 Task: select a rule when softage.1@softage.net is removed from a card by me.
Action: Mouse moved to (1087, 85)
Screenshot: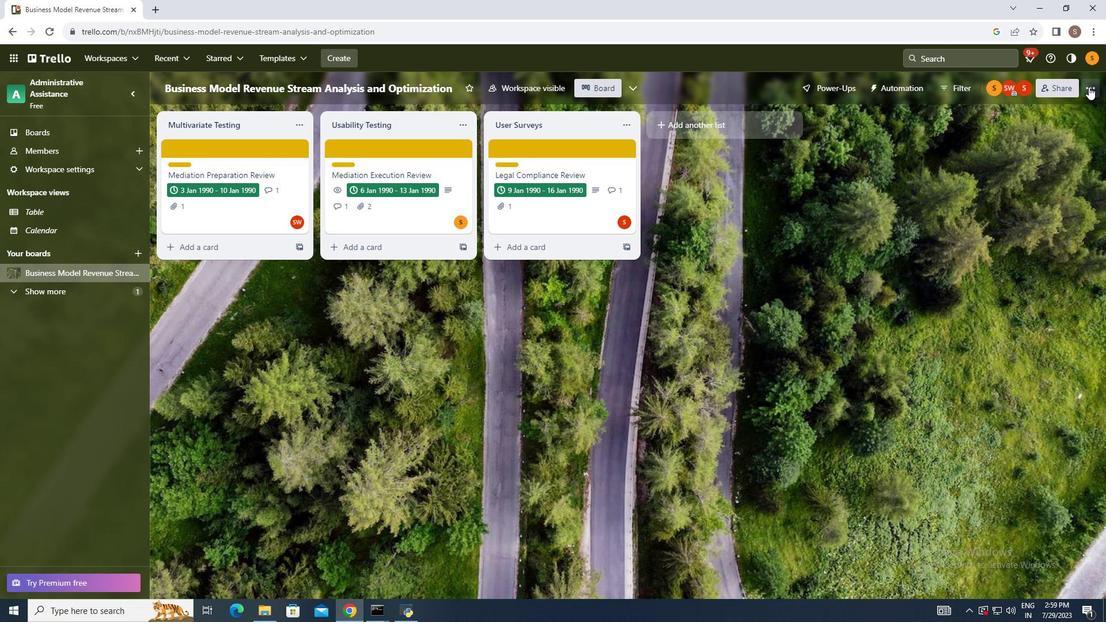 
Action: Mouse pressed left at (1087, 85)
Screenshot: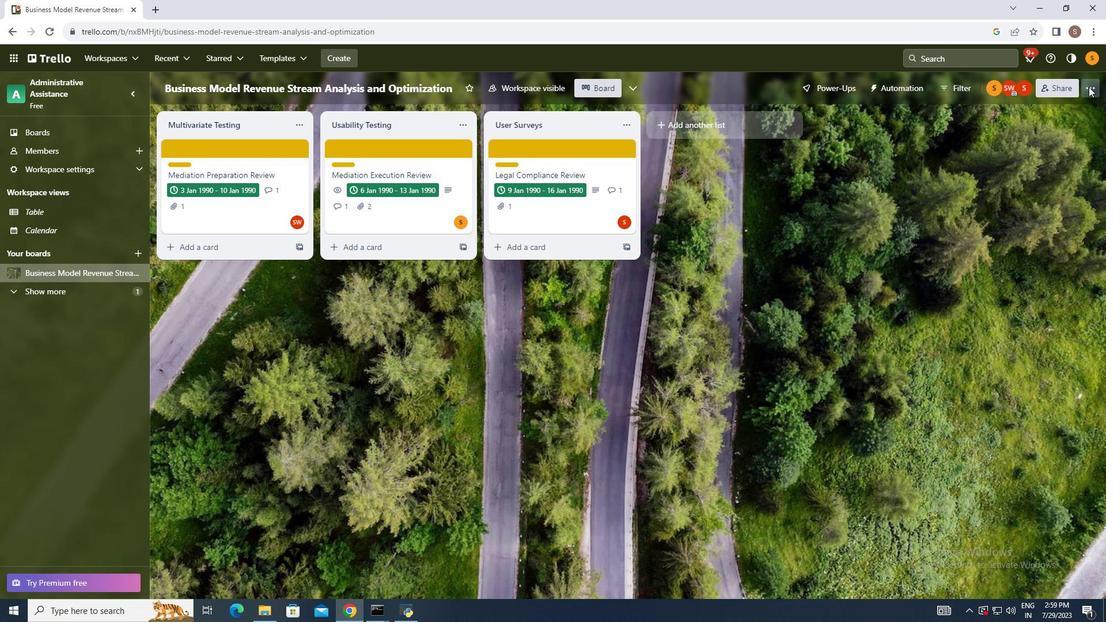 
Action: Mouse moved to (993, 247)
Screenshot: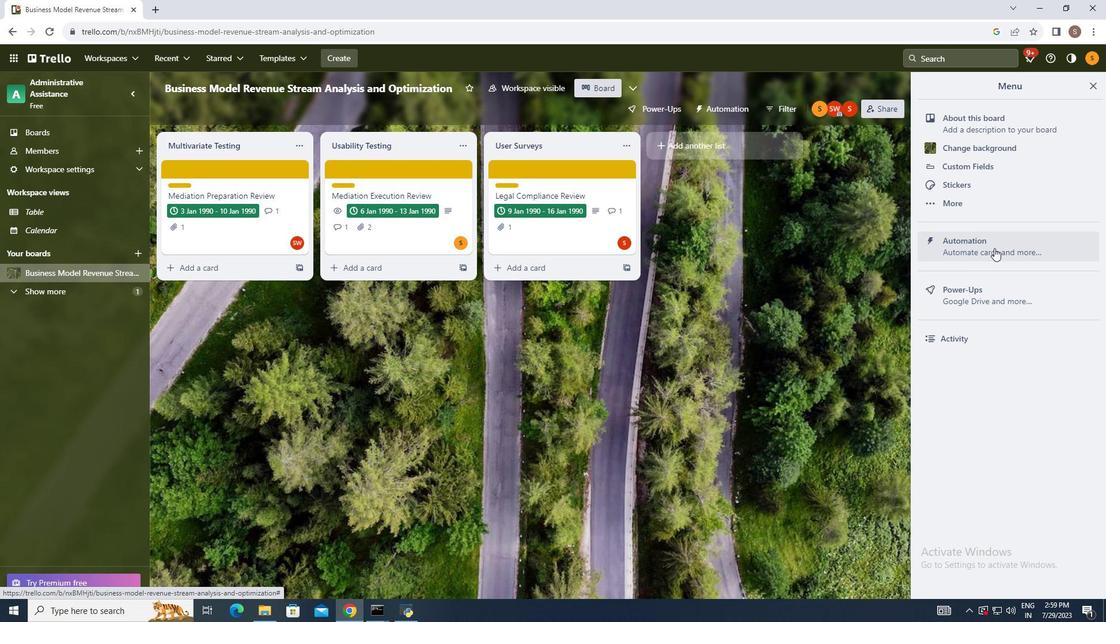 
Action: Mouse pressed left at (993, 247)
Screenshot: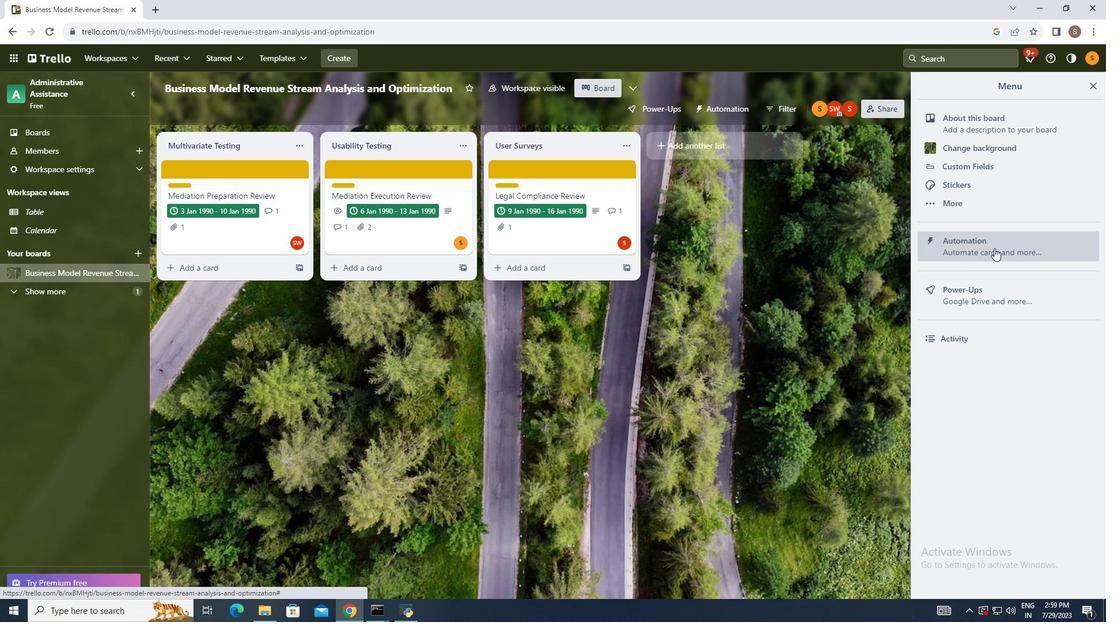 
Action: Mouse moved to (224, 208)
Screenshot: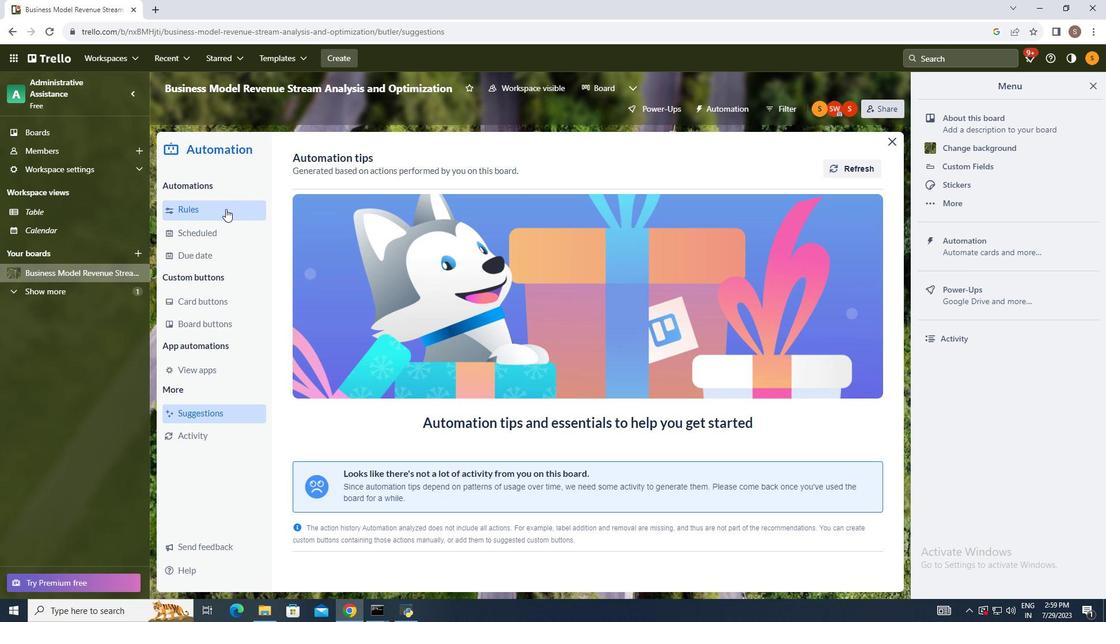 
Action: Mouse pressed left at (224, 208)
Screenshot: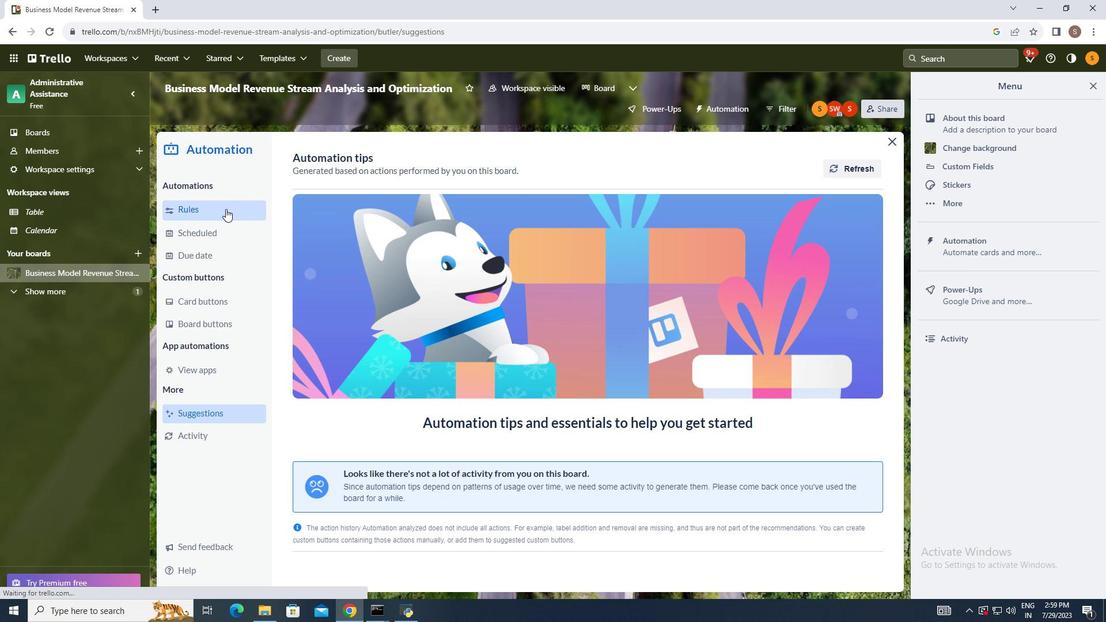 
Action: Mouse moved to (758, 156)
Screenshot: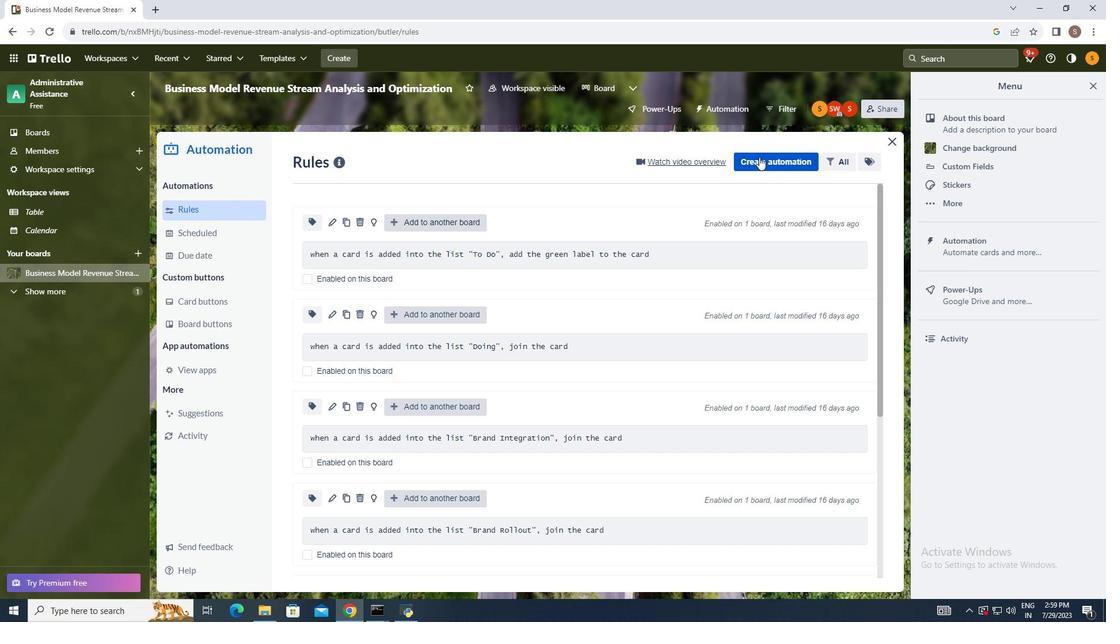 
Action: Mouse pressed left at (758, 156)
Screenshot: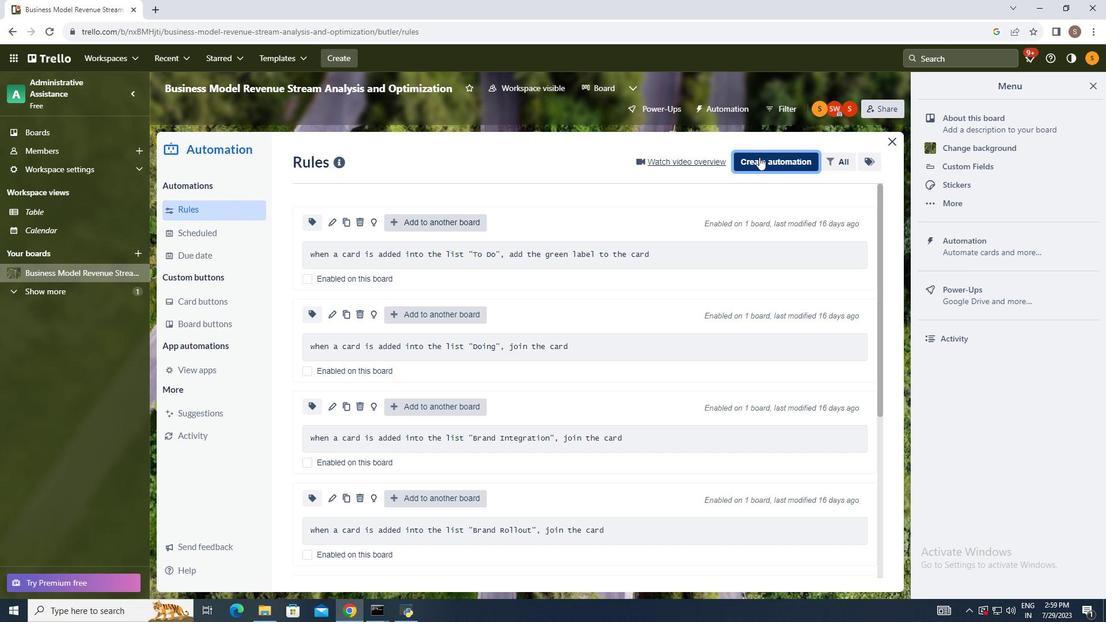 
Action: Mouse moved to (589, 269)
Screenshot: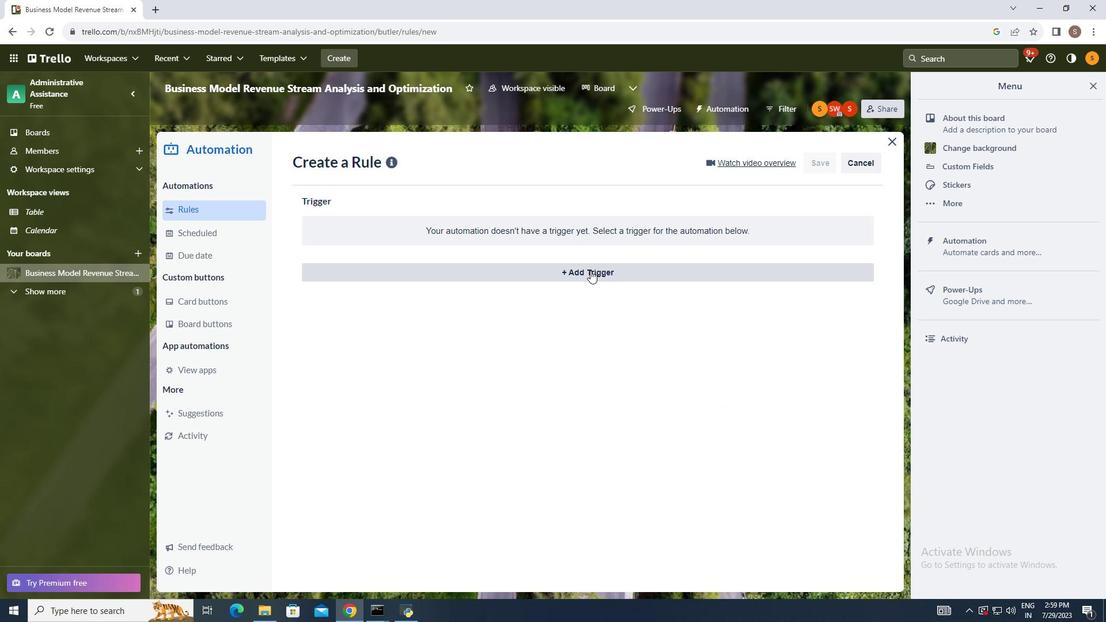 
Action: Mouse pressed left at (589, 269)
Screenshot: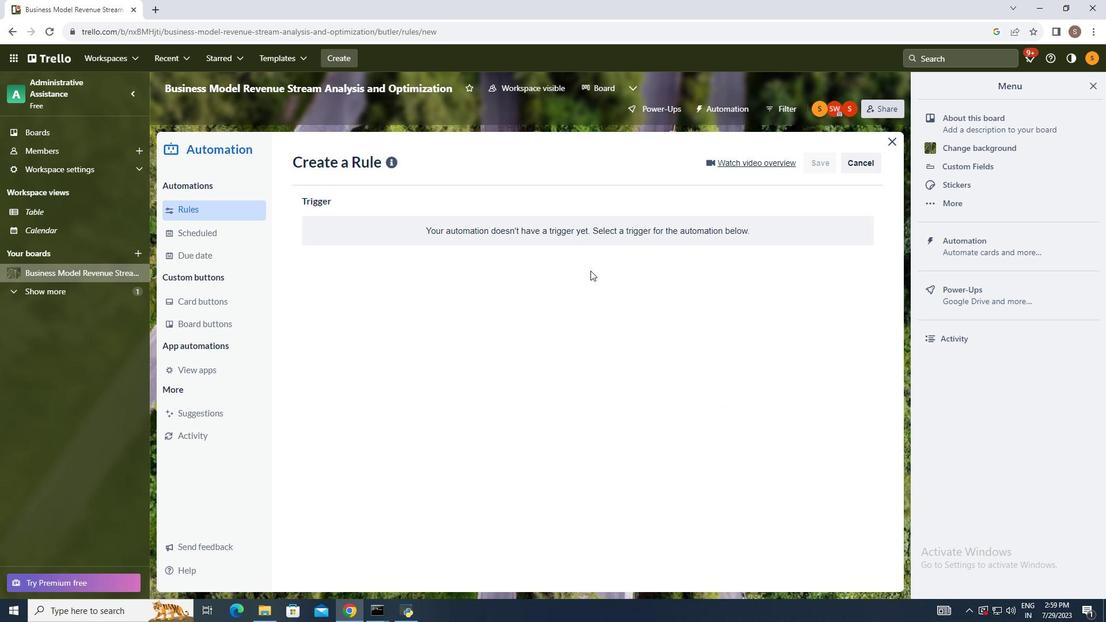 
Action: Mouse moved to (367, 311)
Screenshot: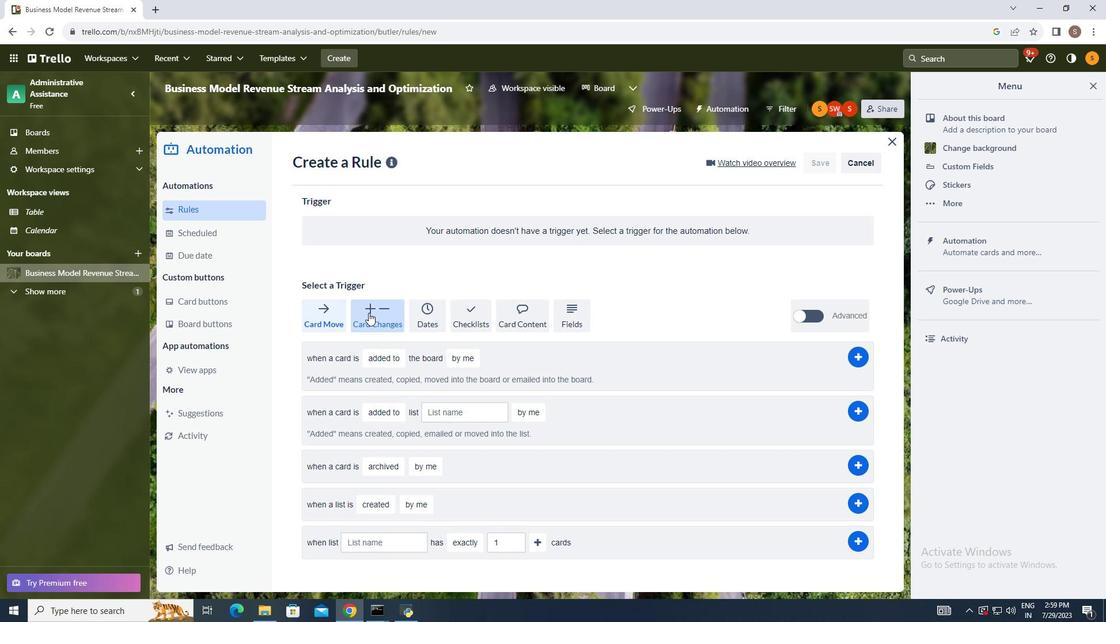 
Action: Mouse pressed left at (367, 311)
Screenshot: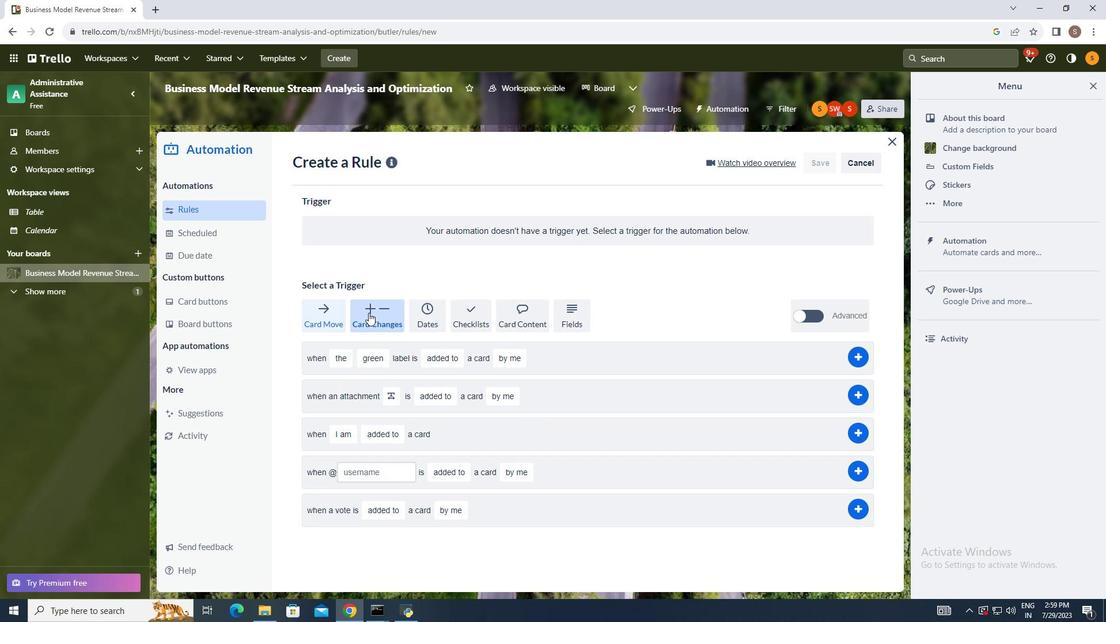 
Action: Mouse moved to (357, 476)
Screenshot: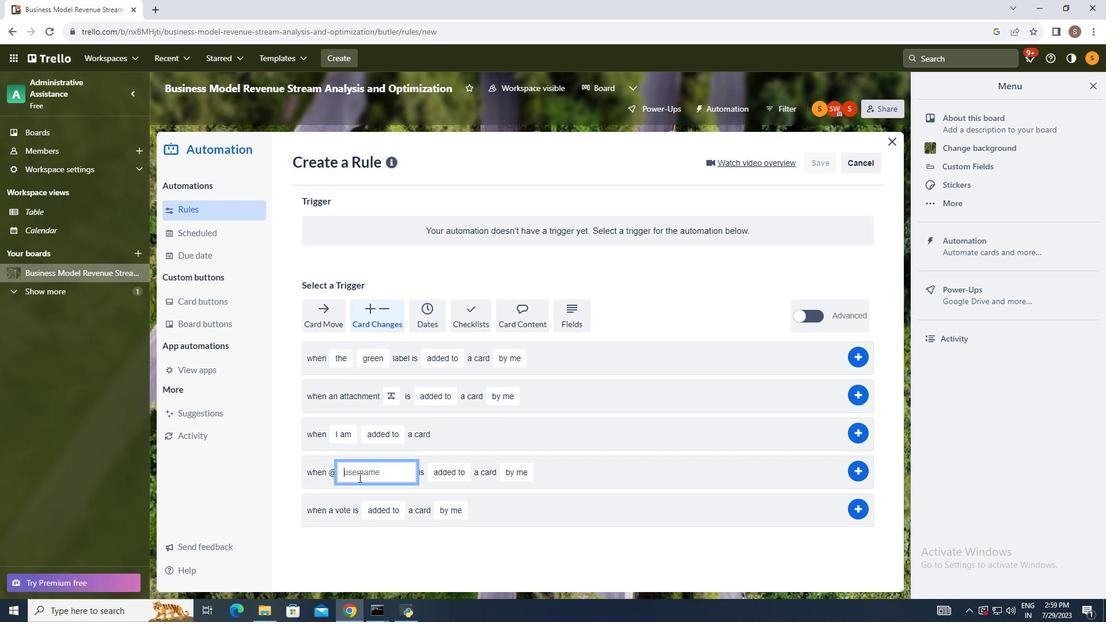 
Action: Mouse pressed left at (357, 476)
Screenshot: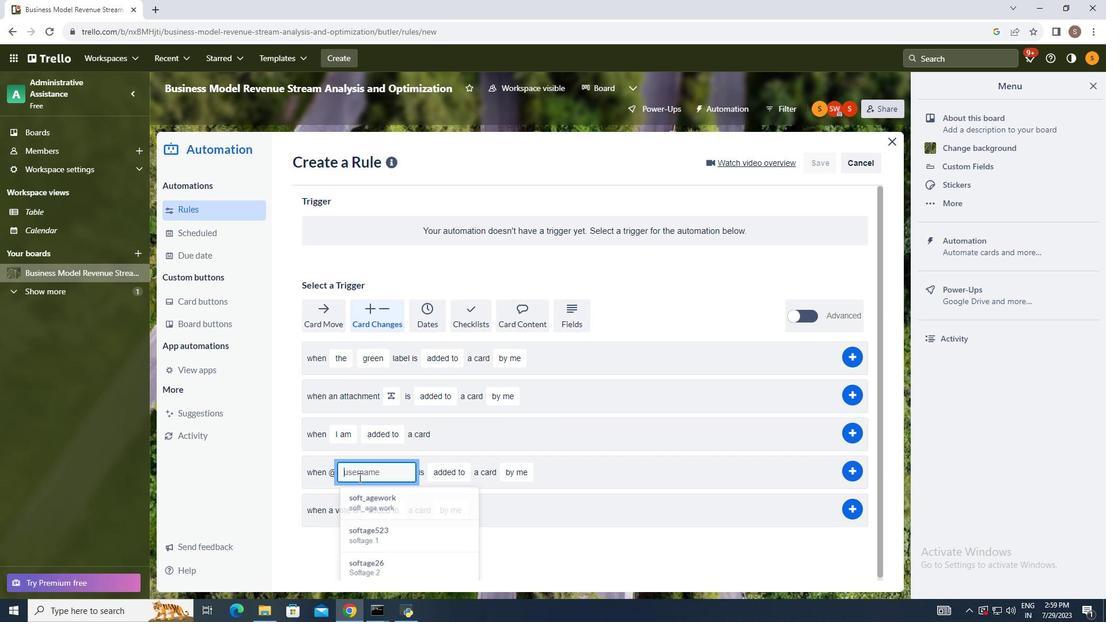 
Action: Mouse moved to (587, 436)
Screenshot: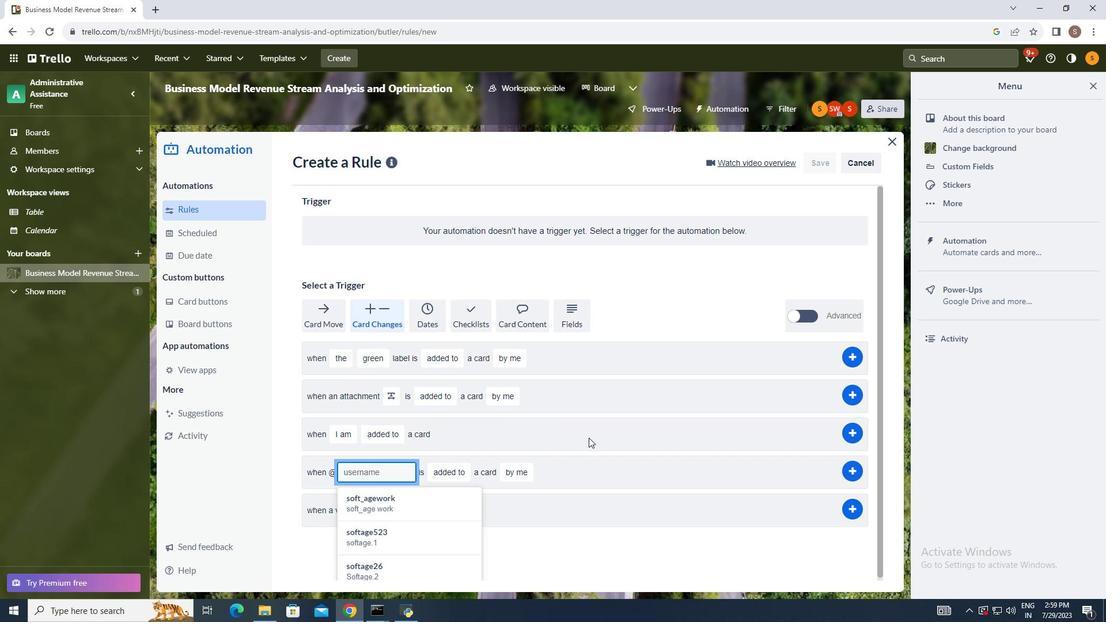 
Action: Key pressed softage.1<Key.shift>@softage.net
Screenshot: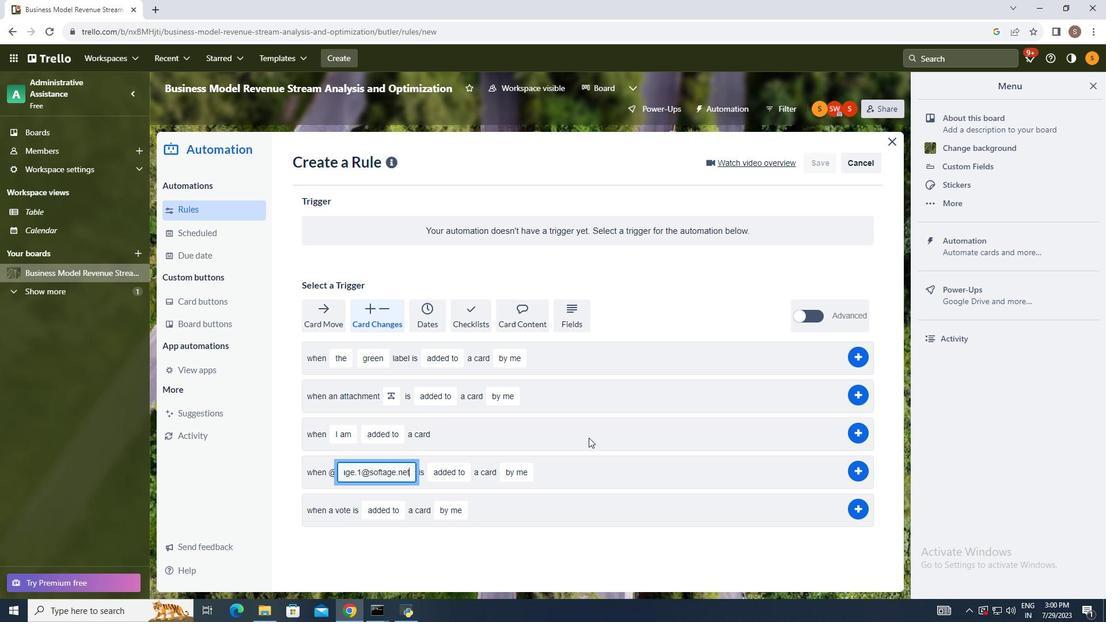 
Action: Mouse moved to (449, 471)
Screenshot: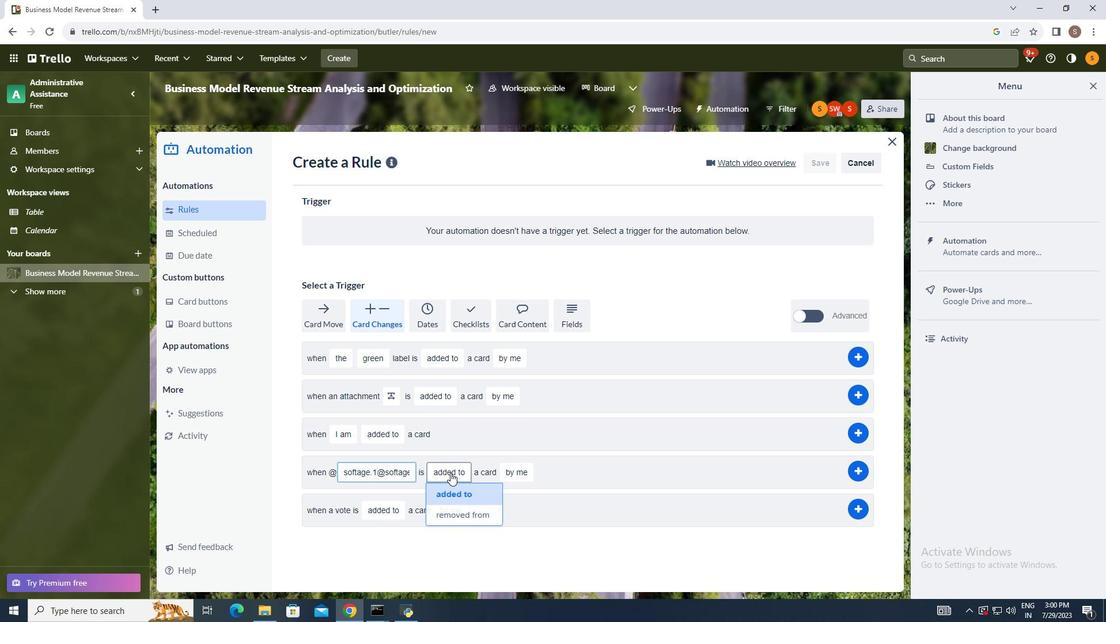 
Action: Mouse pressed left at (449, 471)
Screenshot: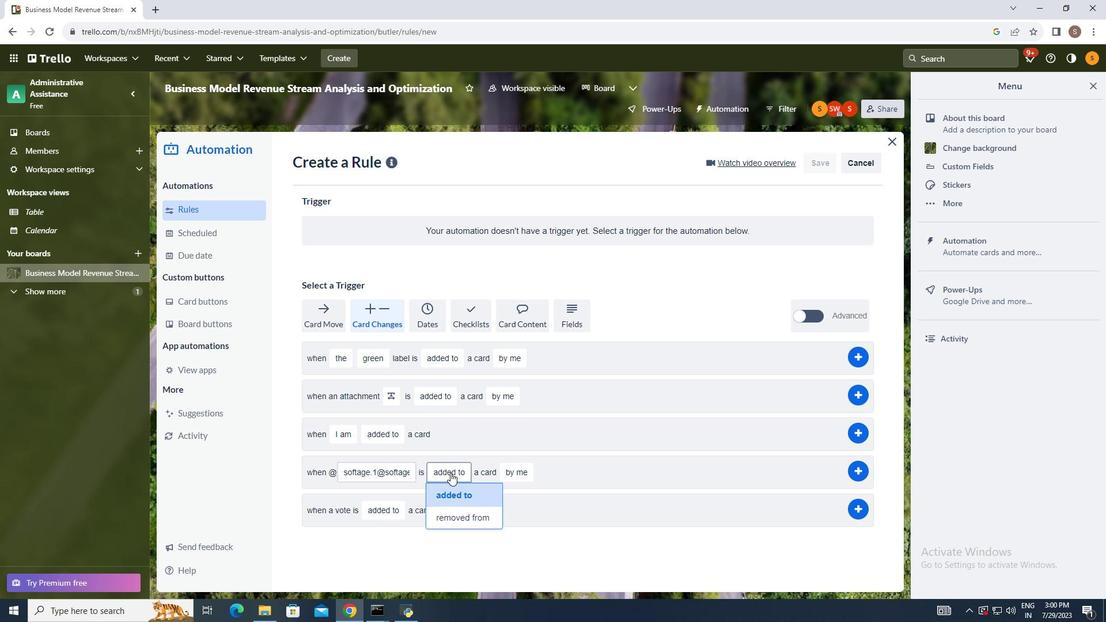 
Action: Mouse moved to (461, 516)
Screenshot: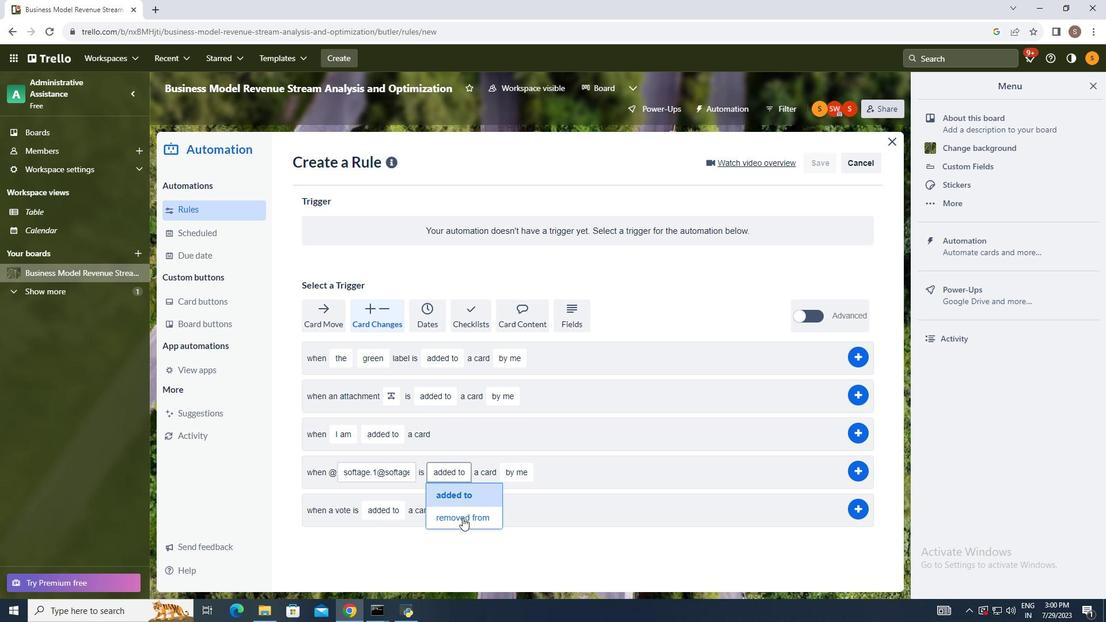 
Action: Mouse pressed left at (461, 516)
Screenshot: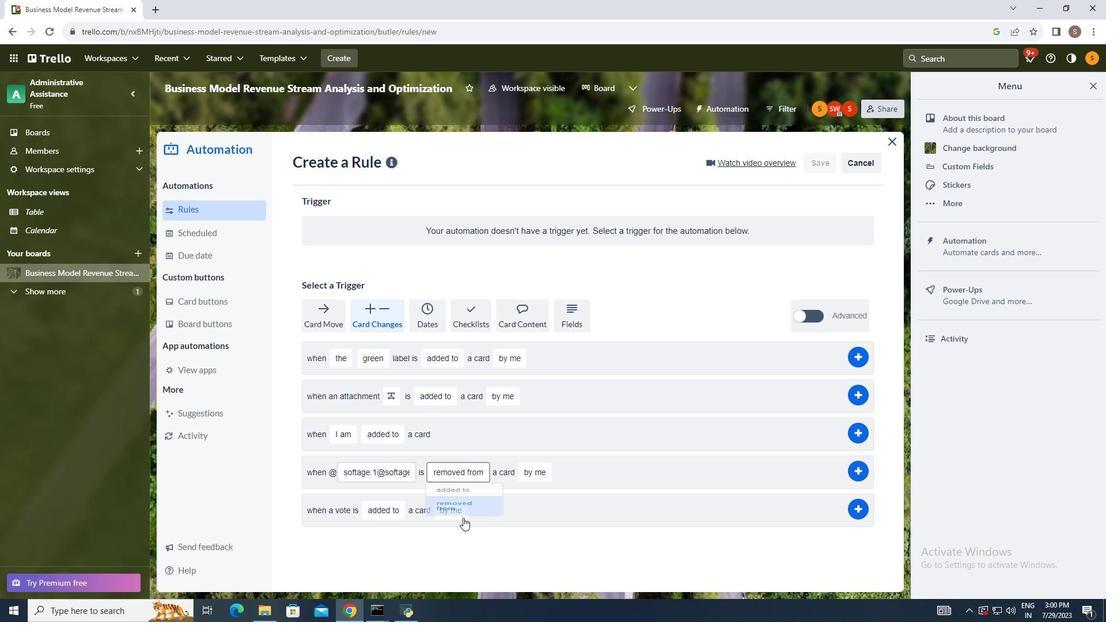 
Action: Mouse moved to (529, 474)
Screenshot: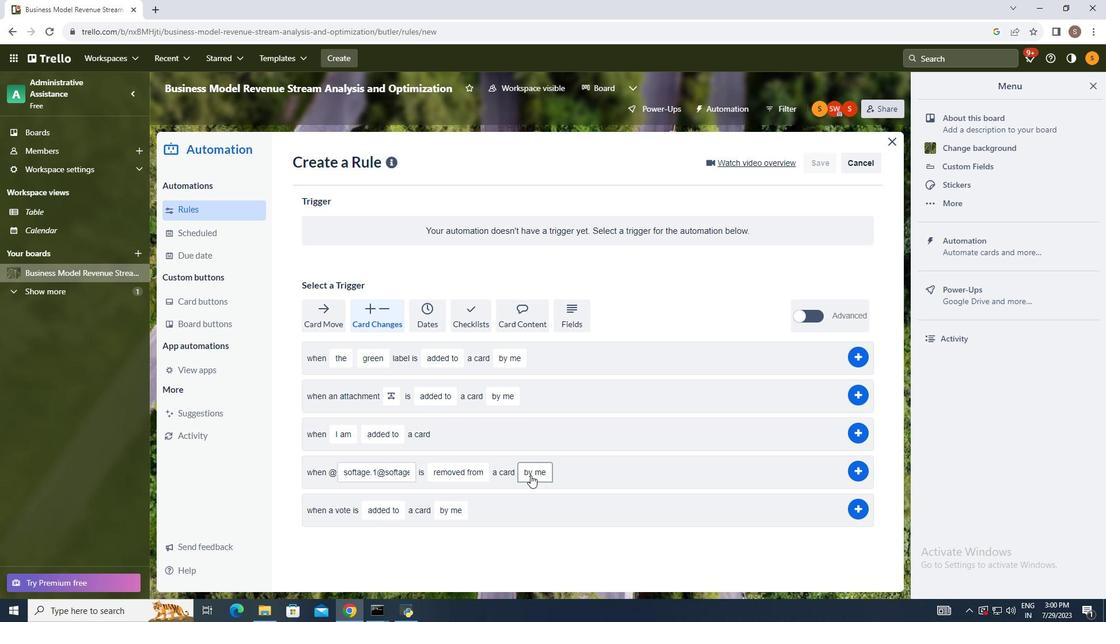 
Action: Mouse pressed left at (529, 474)
Screenshot: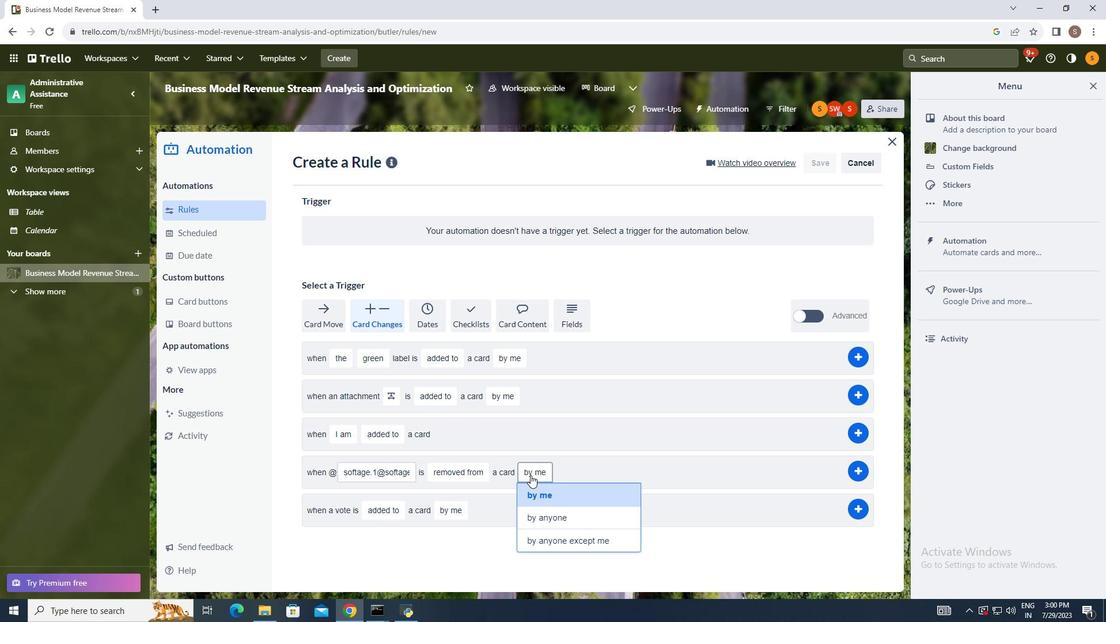 
Action: Mouse moved to (538, 494)
Screenshot: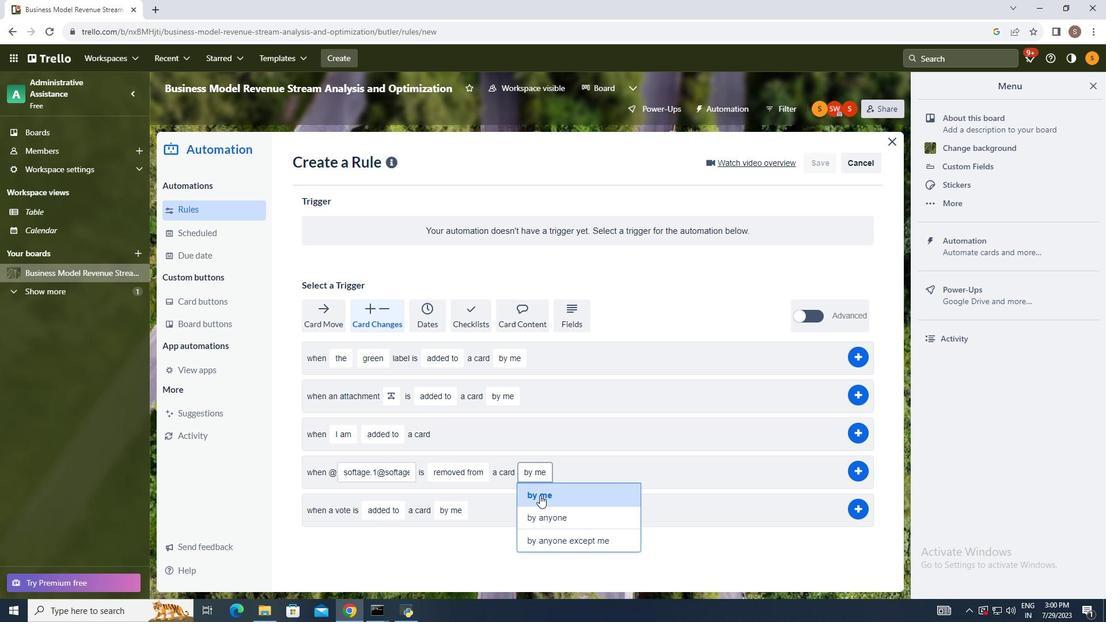 
Action: Mouse pressed left at (538, 494)
Screenshot: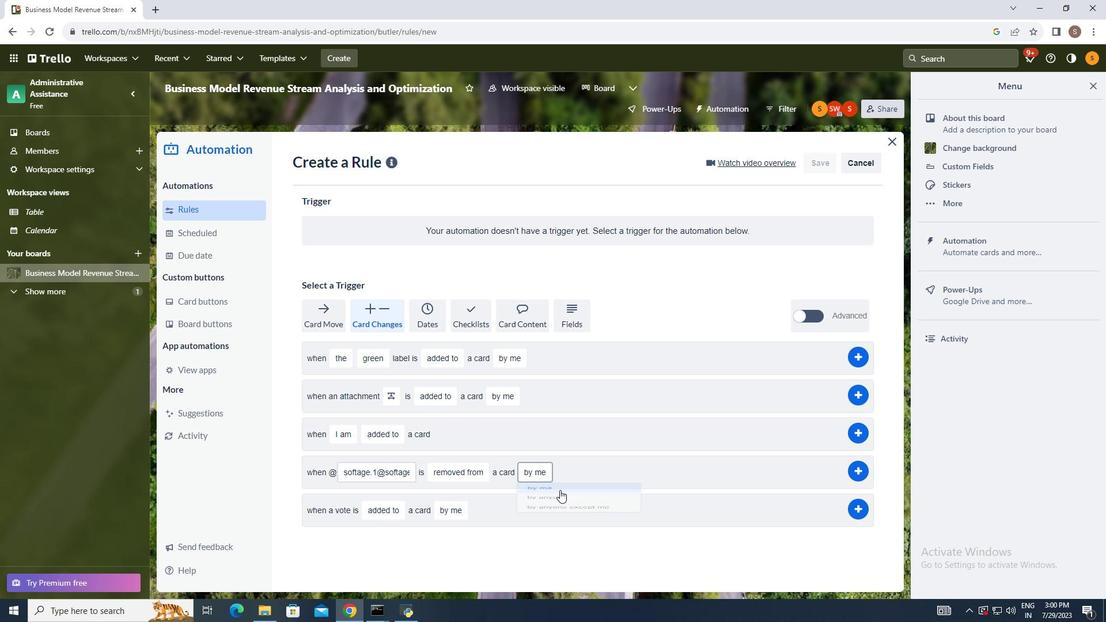 
Action: Mouse moved to (600, 468)
Screenshot: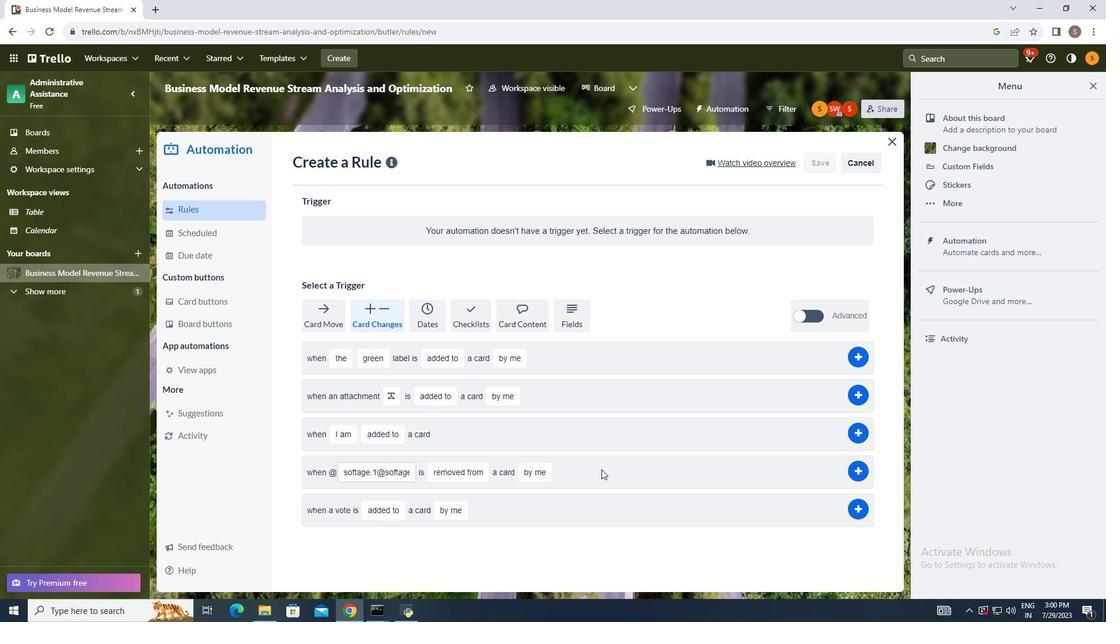 
